 Task: Test if a file exists and prompt the user to rename it.
Action: Mouse moved to (702, 207)
Screenshot: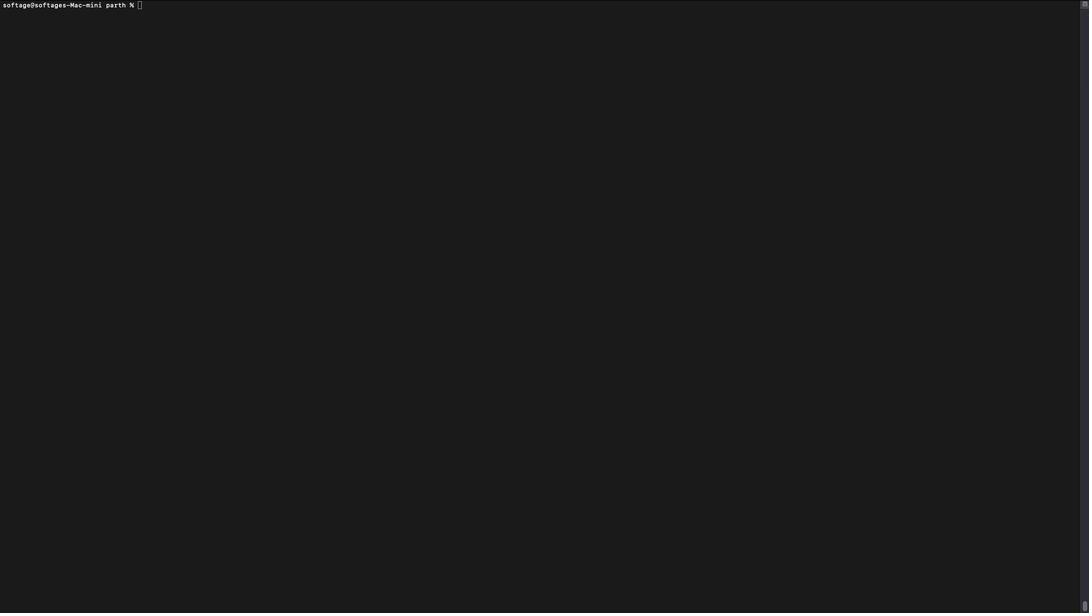 
Action: Mouse pressed left at (702, 207)
Screenshot: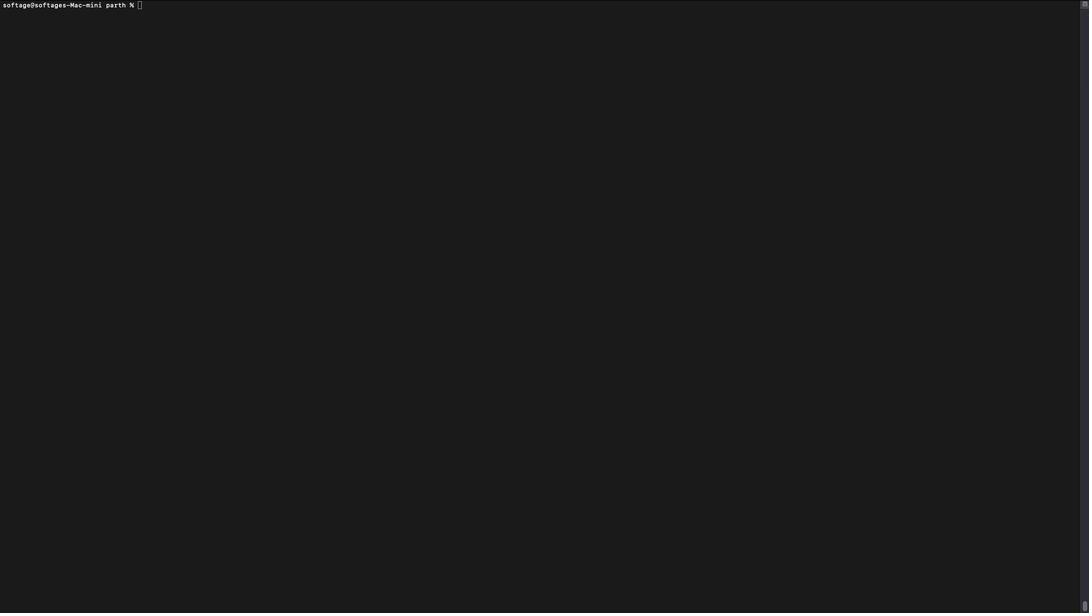 
Action: Mouse moved to (663, 203)
Screenshot: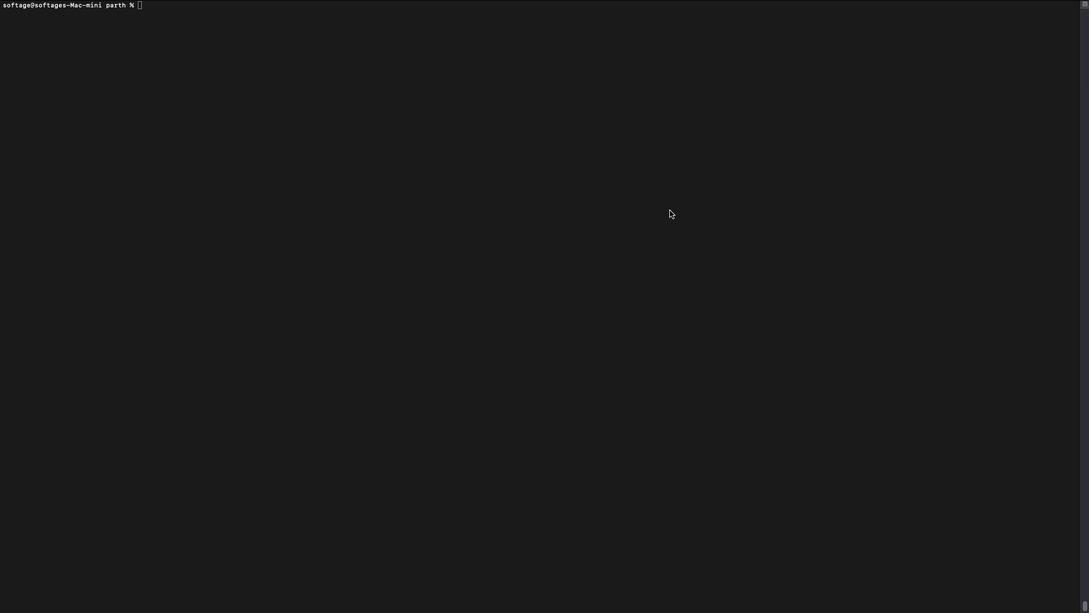 
Action: Mouse pressed left at (663, 203)
Screenshot: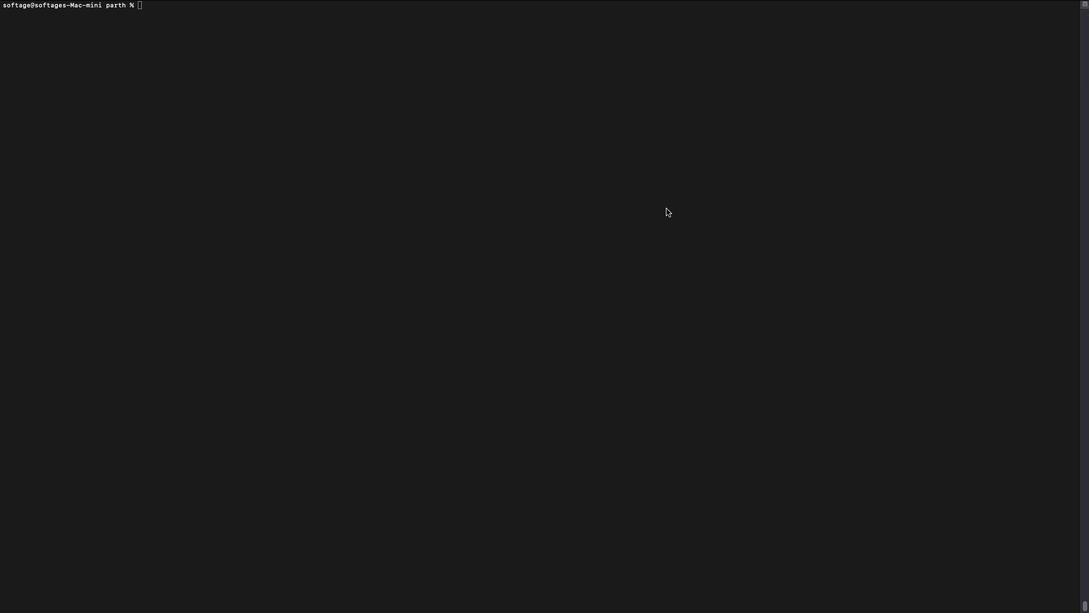 
Action: Key pressed Key.caps_lock'v''i''m'Key.space'b''a''s''h''5''7''.''s''h'Key.spaceKey.enter'i'Key.shift'#'Key.shift'!''/''b''i''n''/''b''a''s''h'Key.spaceKey.enterKey.enterKey.shift'#'Key.spaceKey.shift'R''e''a''d'Key.backspaceKey.backspaceKey.backspaceKey.backspace'i''n''p''u'Key.spaceKey.backspace't'Key.space't''h''e'Key.space'f''i''l''e'Key.space'n''a''m''e'Key.space'f''r''o''m'Key.space't''h''e'Key.space'u''s''e''r'Key.spaceKey.enter'r''e''a''d'Key.space'-''p'Key.spaceKey.shift_r'"'Key.shift'E''n''t''e''r'Key.space't''h''e'Key.space'f''i''l''e'Key.space'n''a''m''r'Key.backspace'e'Key.shift_r':'Key.spaceKey.shift_r'"'Key.space'f''i''l''e''n''a''m''e'Key.spaceKey.enterKey.enterKey.shift'#'Key.spaceKey.shift'C''h''c''k''e'Key.spaceKey.backspaceKey.backspaceKey.backspaceKey.backspace'e''c''k'Key.space'i''f'Key.space't''h''e'Key.space'f''i''l''e'Key.space'e''x''i''s''t'Key.spaceKey.backspace's'Key.spaceKey.enter'i''f'Key.space'['Key.space'-''e'Key.spaceKey.shift_r'"'Key.shift'$''f''i''l''e''n''a''m''e'Key.shift_r'"'Key.space']'';'Key.space't''h''e''n'Key.spaceKey.enterKey.spaceKey.spaceKey.spaceKey.space'r''e''a''d'Key.space'-''p'Key.spaceKey.backspaceKey.backspaceKey.backspaceKey.backspaceKey.space'-''p'Key.spaceKey.shift_r'"'Key.shift'F''i''l''e'Key.space"'"Key.shift'$''f''i''l''e''n''a''m''e'"'"Key.space'a''l''r''e''a''d''y'Key.space'e''x''i''s''t''s'Key.spaceKey.backspace'.'Key.spaceKey.shift'E''n''t''e''r'Key.space'a'Key.space'n''e''w'Key.space'n''a''m''e'Key.shift_r':'Key.spaceKey.shift_r'"'Key.space'n''r''w'Key.shift_rKey.backspaceKey.backspace'e''w'Key.shift_r'+'Key.backspace'_''f''i''l''e''n''a''m''e'Key.enterKey.enterKey.spaceKey.spaceKey.spaceKey.spaceKey.shift'#'Key.spaceKey.shift'C''h''e''c''k'Key.space'i''f'Key.space't''h''e'Key.space'n''e''w'Key.space'f''i''l''e'Key.space'n''a''m''e'Key.space'a''l''r''e''a''d''y'Key.space'e''x''i''a'Key.backspace's''t''s'Key.spaceKey.backspaceKey.enterKey.spaceKey.spaceKey.spaceKey.space'w''h''i''l''e'Key.space'['Key.space'-''e'Key.spaceKey.shift_r'"'Key.shift'$''n''e''w'Key.shift_r'_''f''i''l''e''n''a''m''e'Key.shift_r'"'Key.space']'';'Key.space'd''o'Key.spaceKey.enterKey.spaceKey.spaceKey.spaceKey.spaceKey.spaceKey.spaceKey.spaceKey.space'r''e''a''d'Key.space'-''p'Key.spaceKey.shift_r'"'Key.shift'F''i''l''e'Key.space"'"Key.shift'$''n''e''w'Key.shift_r'_''f''i''l''e''n''a''m''e'"'"Key.space'a''l''r''e''a''d''y'Key.space'e''x''i''s''t''s''.'Key.spaceKey.shift'E''n''t''e''r'Key.space'a'Key.space'd''i''f''f''e''r''e''n''t'Key.space'n''a''m''e'Key.shift_r':'Key.spaceKey.shift_r'"'Key.space'n''e''w'Key.shift_r'_''f''i''l''e''n''a''m''e'Key.enterKey.spaceKey.spaceKey.spaceKey.space'd''o''n''e'Key.spaceKey.enterKey.enterKey.spaceKey.spaceKey.spaceKey.spaceKey.shift'#'Key.spaceKey.shift'R''a''m'Key.backspaceKey.backspace'e''n''a''m''e'Key.space't''h''e'Key.space'f''i''l''e'Key.spaceKey.enterKey.spaceKey.spaceKey.spaceKey.space'm''v'Key.spaceKey.shift_r'"'Key.shift'$''f''i''l''e''n''a''m''e'Key.shift_r'"'Key.spaceKey.shift_r'"'Key.shift'$''n''e''w'Key.shift_r'_''f''i''l''e''n''a''m''e'Key.shift_r'"'Key.enterKey.spaceKey.spaceKey.spaceKey.space'e''c''h''o'Key.spaceKey.shift_r'"'Key.shift'F''i''l''e'Key.space'r''e''n''a''m''e''d'Key.space't''o'Key.space"'"Key.shift'$''n''e''w'Key.shift_r'_''f''i''l''e''s'Key.backspace'n''a''m''e'"'"'.'Key.shift_r'"'Key.enter'e''l''s''e'Key.enterKey.spaceKey.spaceKey.spaceKey.space'e''c''h''o'Key.spaceKey.shift_r'"'Key.shift'F''i''l''e'Key.space"'"Key.shift'$''f''i''l''e''n''a''m''e'"'"Key.space'd''o''e''s'Key.space'n''o''t'Key.space'e''x''i''s''t''.'Key.shift_r'"'Key.enter'f''i'Key.spaceKey.backspaceKey.escKey.shift_r':''w''q'Key.enter'c''h''m''o''d'Key.spaceKey.shift_r'+''x'Key.space'b''a''s''h''5''7''.''s''h'Key.spaceKey.enter'.''/''b''a''s''h''5''7''.''s'Key.spaceKey.backspace'h'Key.spaceKey.enter'p''a''r''t''h'Key.spaceKey.backspace'.''t''x''t'Key.spaceKey.enter'p''a''r''t'Key.backspace't''h''2''.''t''x''t'Key.spaceKey.enter't''o''u''c''h'Key.space'1''2''3''.''t''x''t'Key.enter';'Key.backspace'l''s'Key.spaceKey.enterKey.upKey.upKey.upKey.upKey.enterKey.upKey.upKey.upKey.upKey.enter'1''2''3''.''t''x''t'Key.enter'2''3''4''.''t''x''t'Key.enter'l''s'Key.spaceKey.enterKey.upKey.upKey.enter's''j''s''.''t''x''t'Key.enter'c''a''t'Key.spaceKey.backspaceKey.backspaceKey.backspaceKey.backspaceKey.backspaceKey.backspaceKey.backspaceKey.backspaceKey.backspaceKey.upKey.enter'2''3''4''.''t''x''t'Key.enter'2''3''4''.''t''x''t'Key.enter'3''4''5''.''t''x''t'Key.enter'c''a''t'Key.space'b''a''s''h''5''7''.''s''h'Key.spaceKey.enter
Screenshot: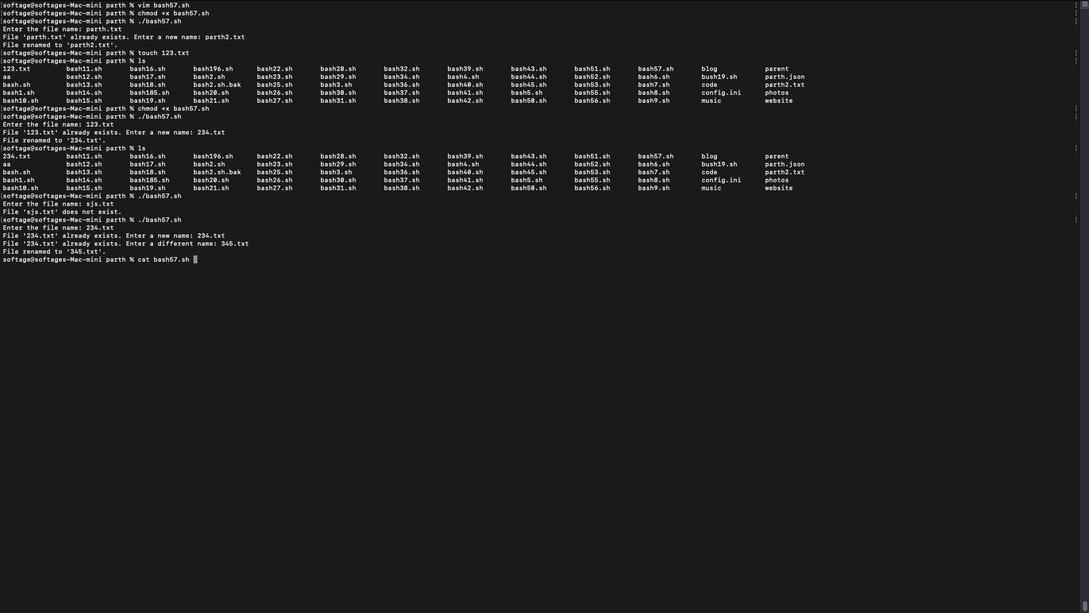 
Action: Mouse moved to (736, 219)
Screenshot: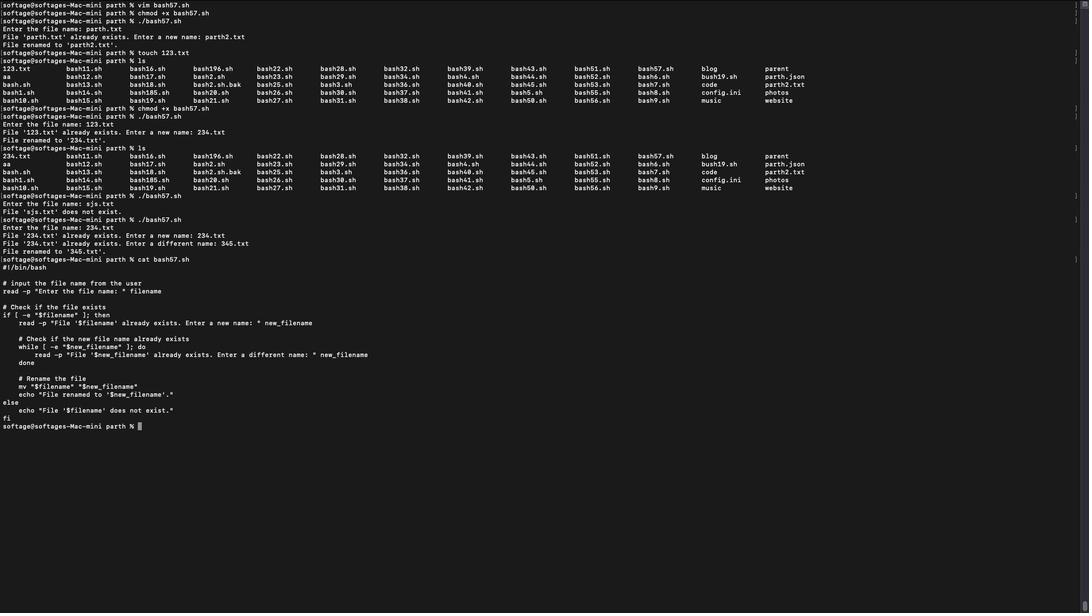 
Action: Mouse pressed left at (736, 219)
Screenshot: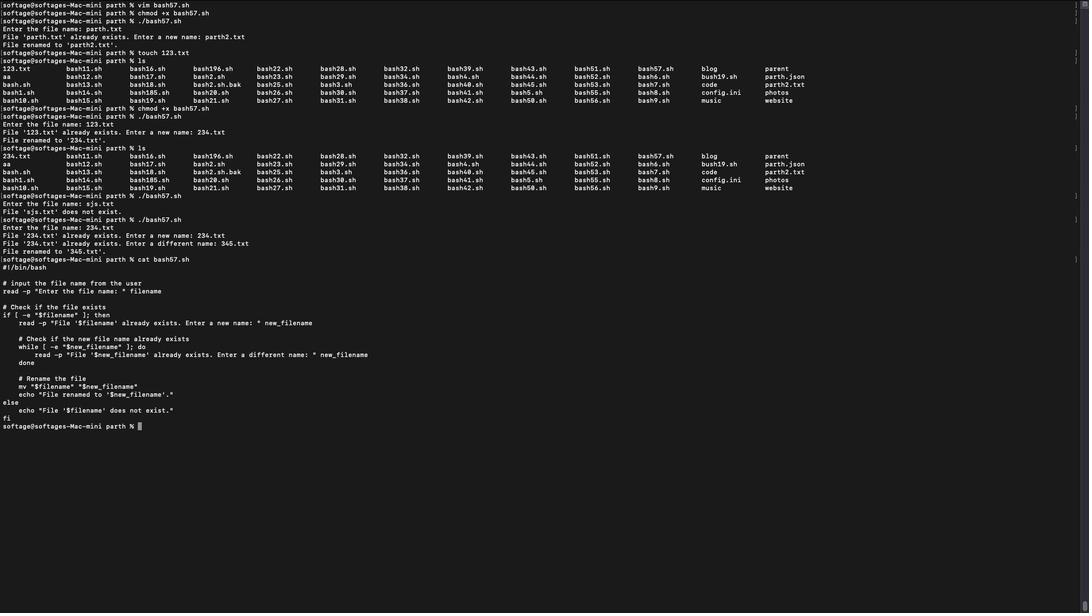 
Action: Mouse moved to (715, 173)
Screenshot: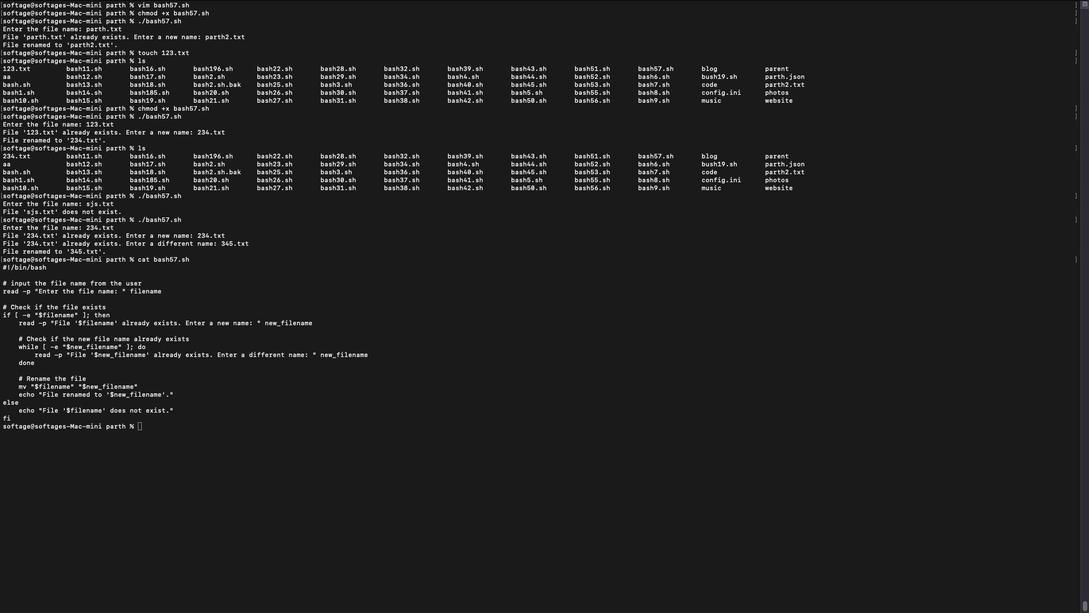 
Action: Mouse pressed left at (715, 173)
Screenshot: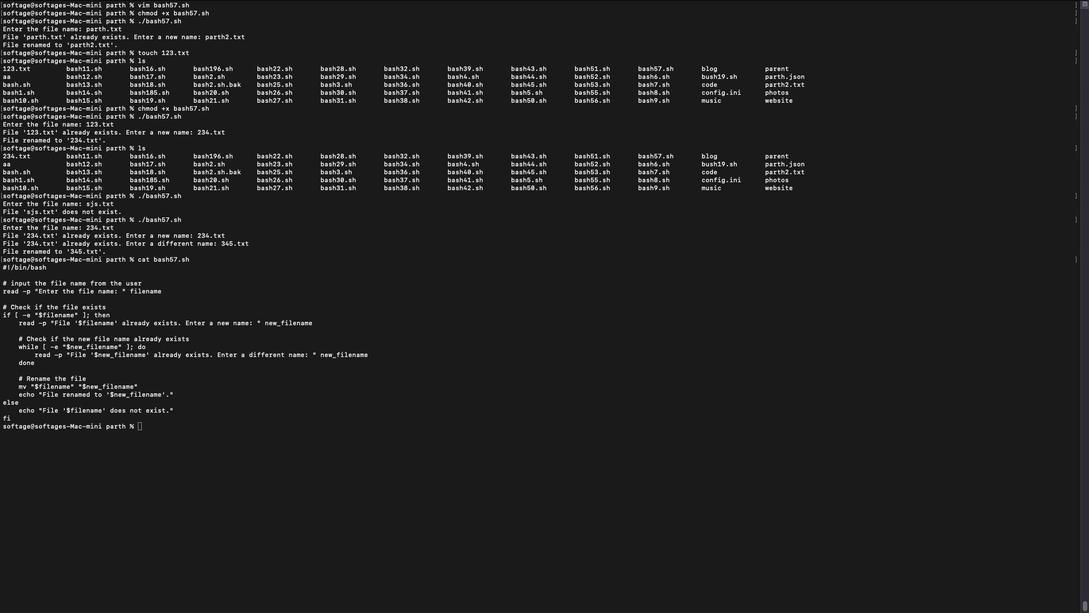 
